 Task: In the  document ledger.odt. Insert footer and write 'ww.ramsons.com'. Find the word using Dictionary 'Gift' Use the tool word Count and display word count while typing
Action: Mouse moved to (128, 68)
Screenshot: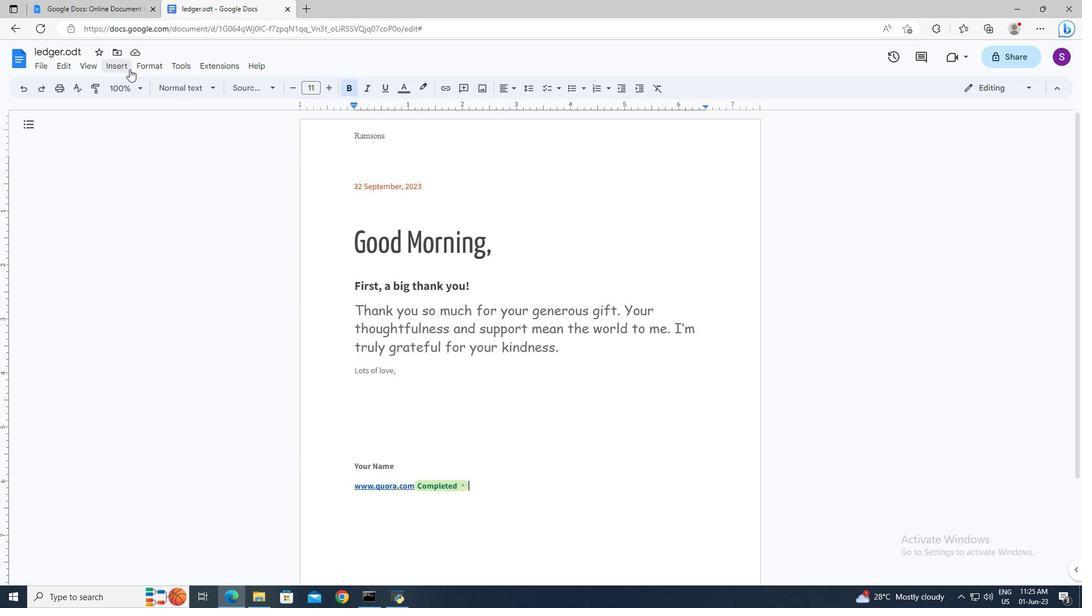 
Action: Mouse pressed left at (128, 68)
Screenshot: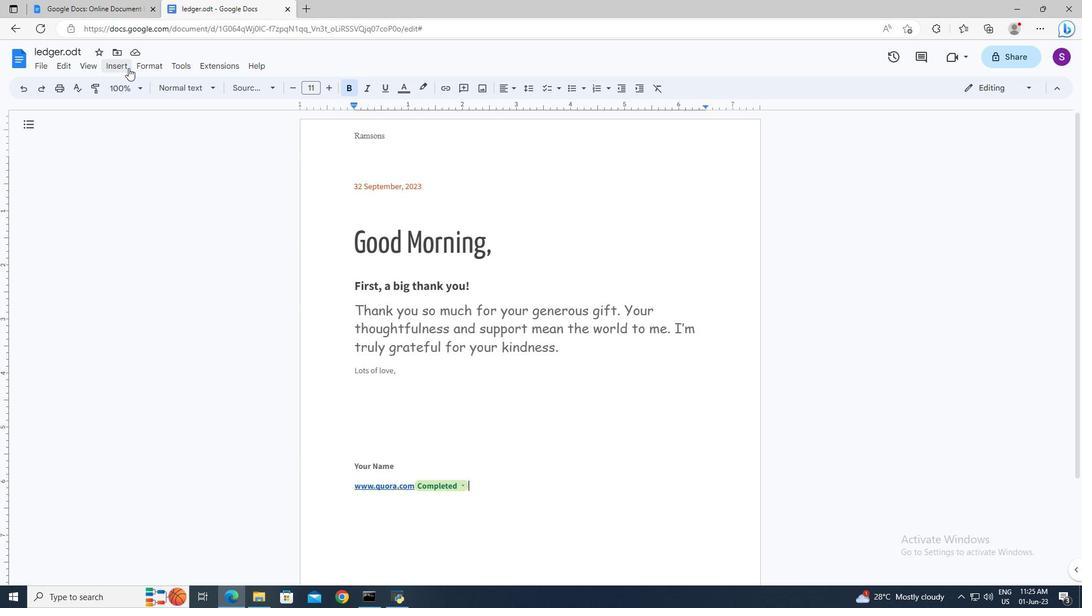 
Action: Mouse moved to (320, 371)
Screenshot: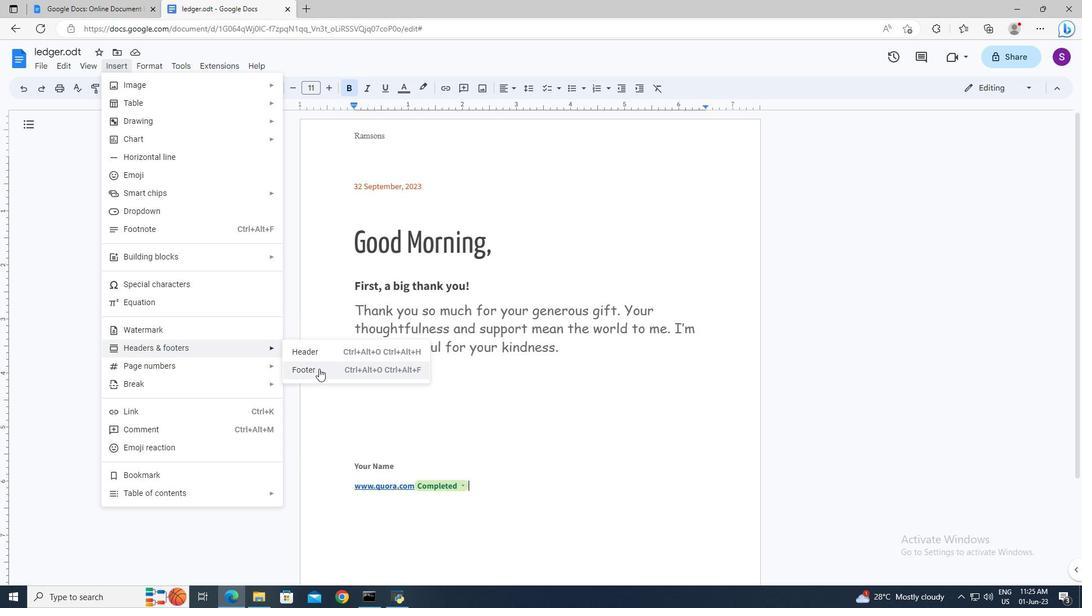 
Action: Mouse pressed left at (320, 371)
Screenshot: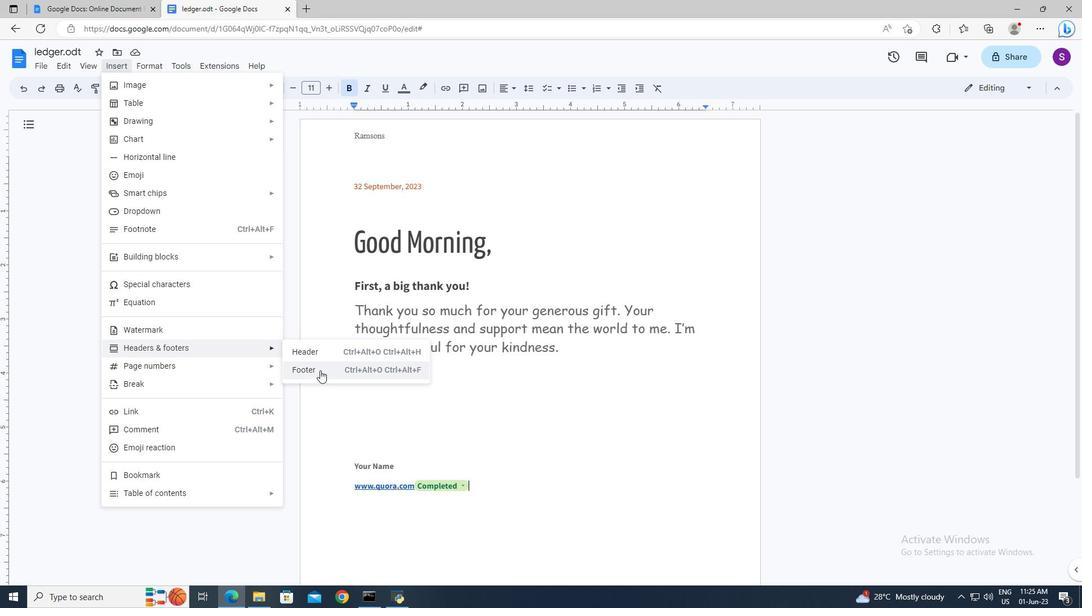 
Action: Key pressed www.ra,<Key.backspace>msons.com
Screenshot: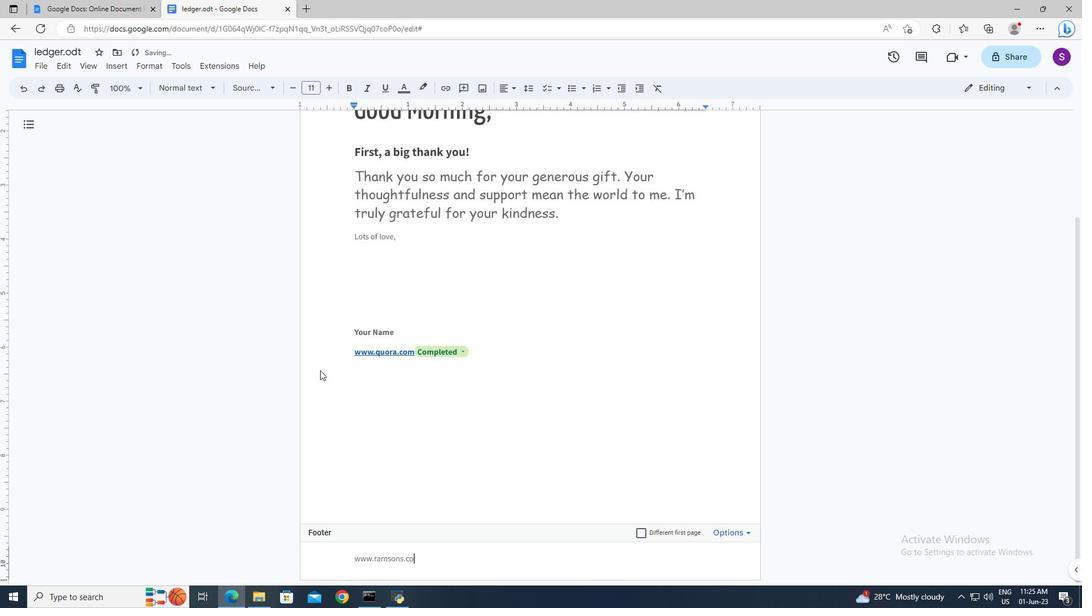 
Action: Mouse moved to (422, 288)
Screenshot: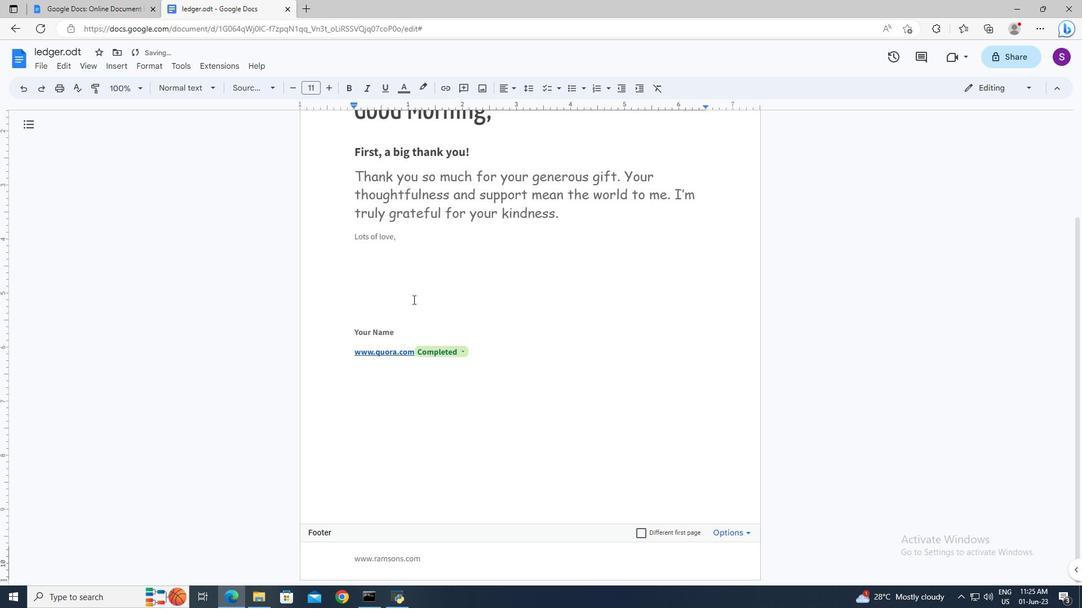 
Action: Mouse pressed left at (422, 288)
Screenshot: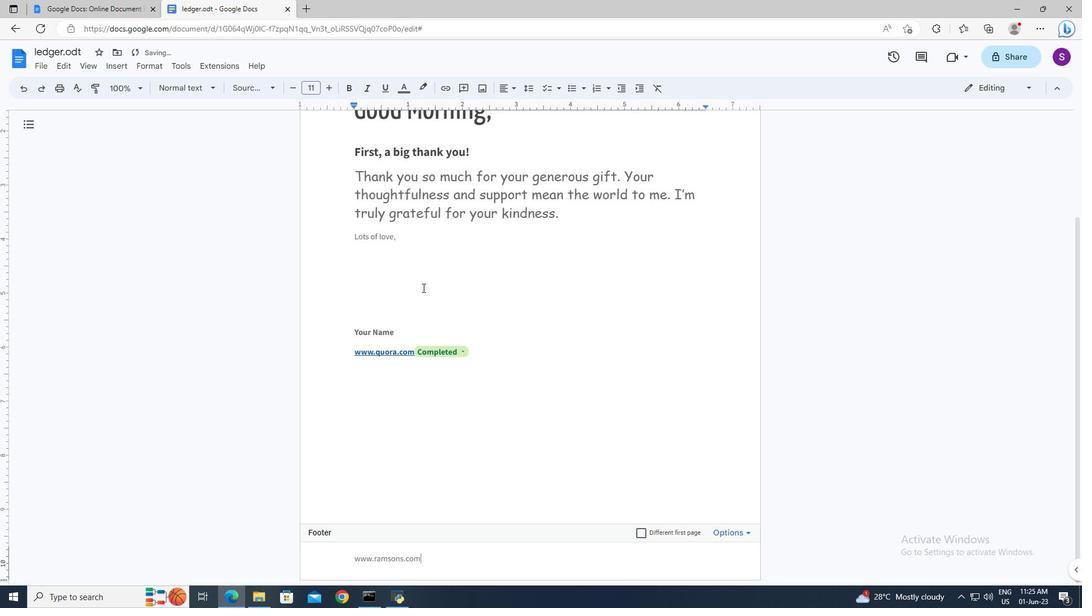 
Action: Mouse moved to (360, 262)
Screenshot: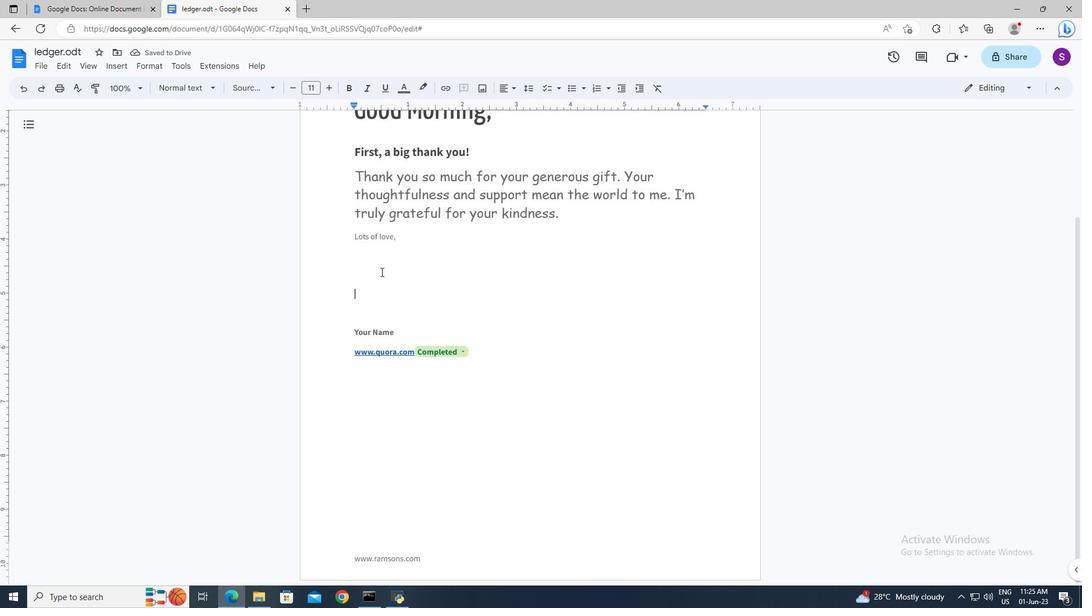 
Action: Mouse scrolled (360, 262) with delta (0, 0)
Screenshot: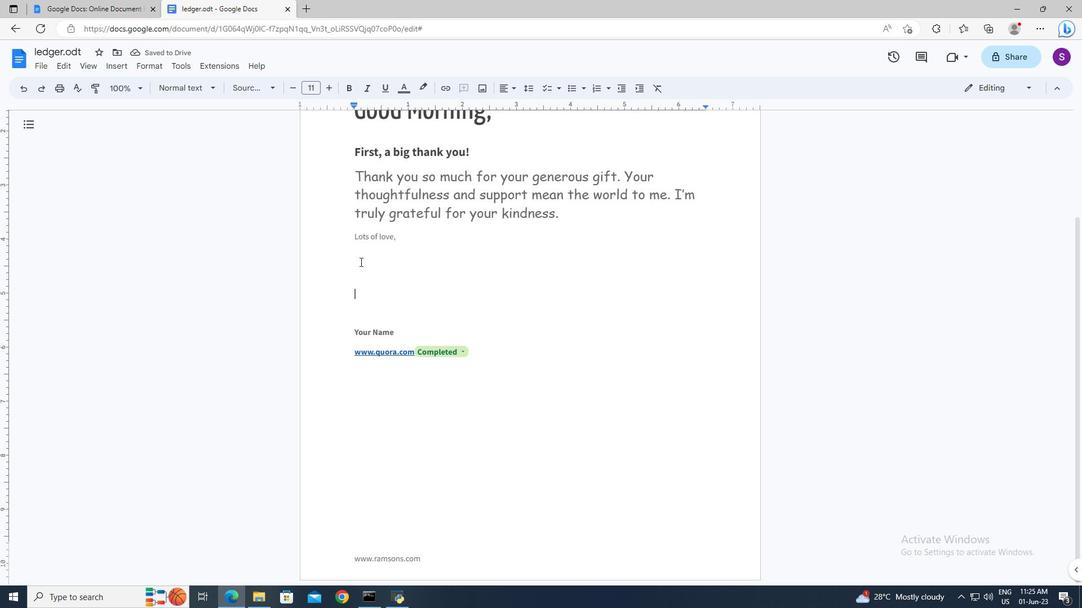 
Action: Mouse scrolled (360, 262) with delta (0, 0)
Screenshot: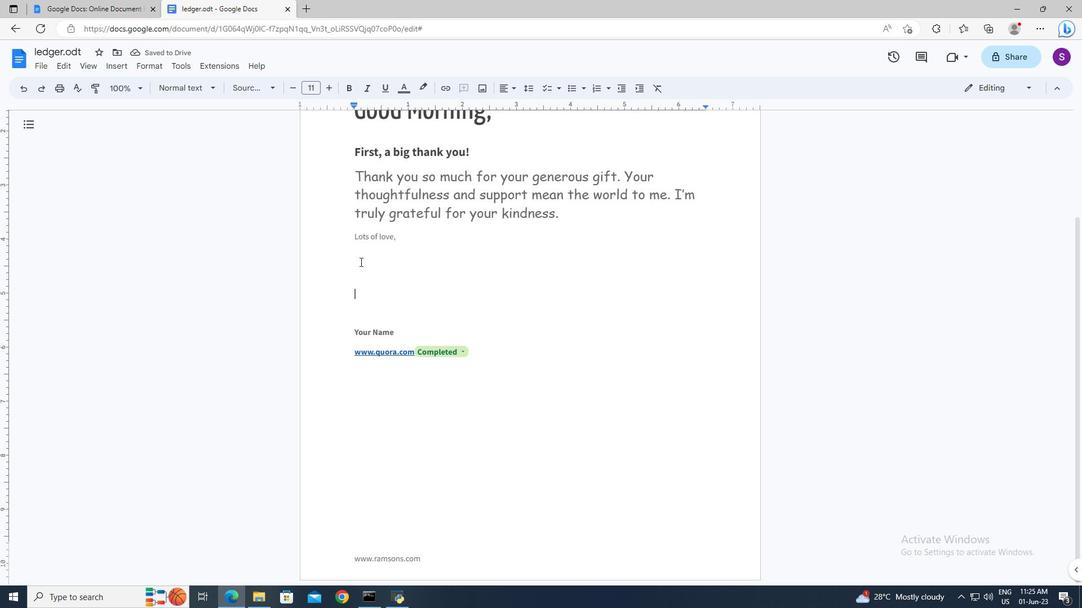 
Action: Mouse moved to (190, 69)
Screenshot: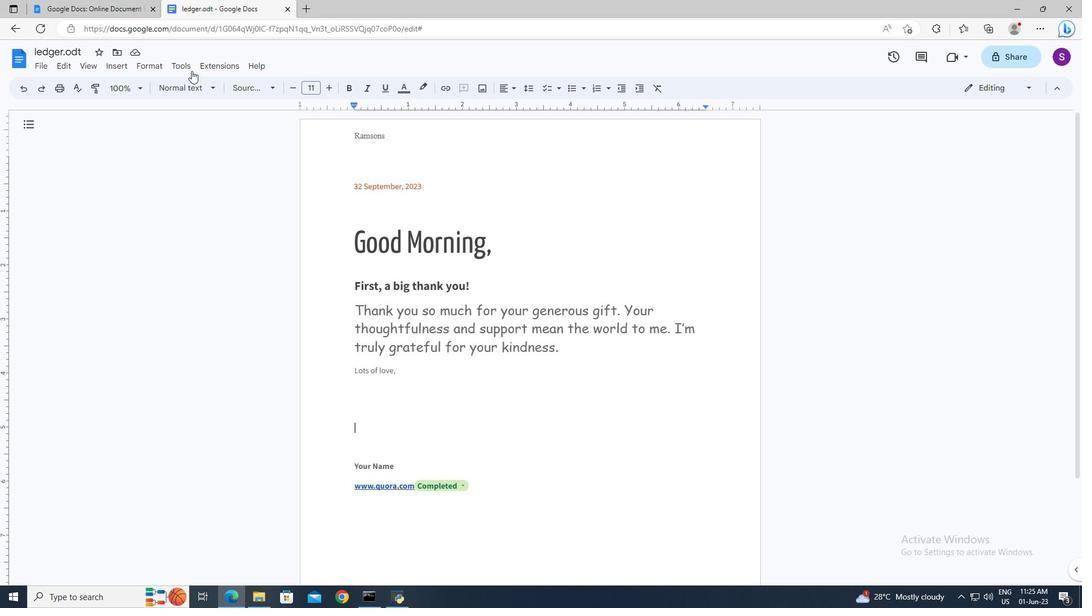
Action: Mouse pressed left at (190, 69)
Screenshot: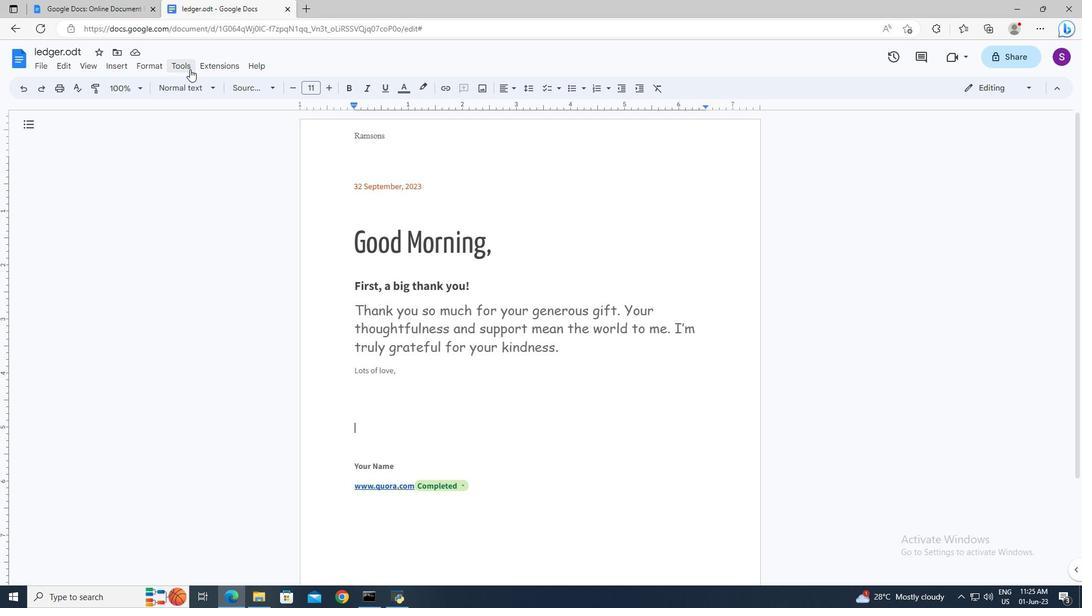 
Action: Mouse moved to (215, 223)
Screenshot: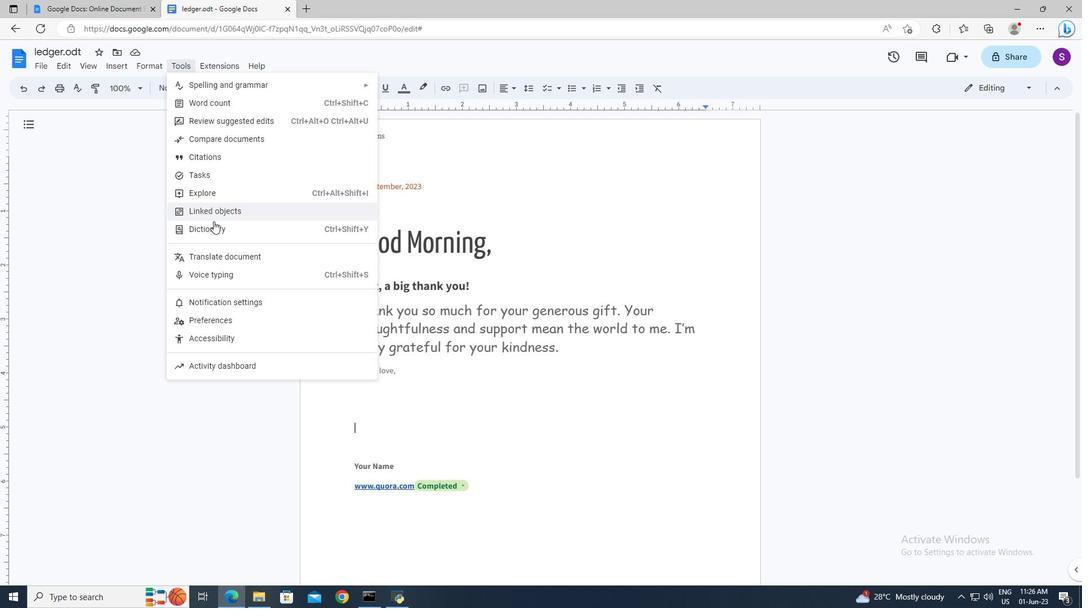 
Action: Mouse pressed left at (215, 223)
Screenshot: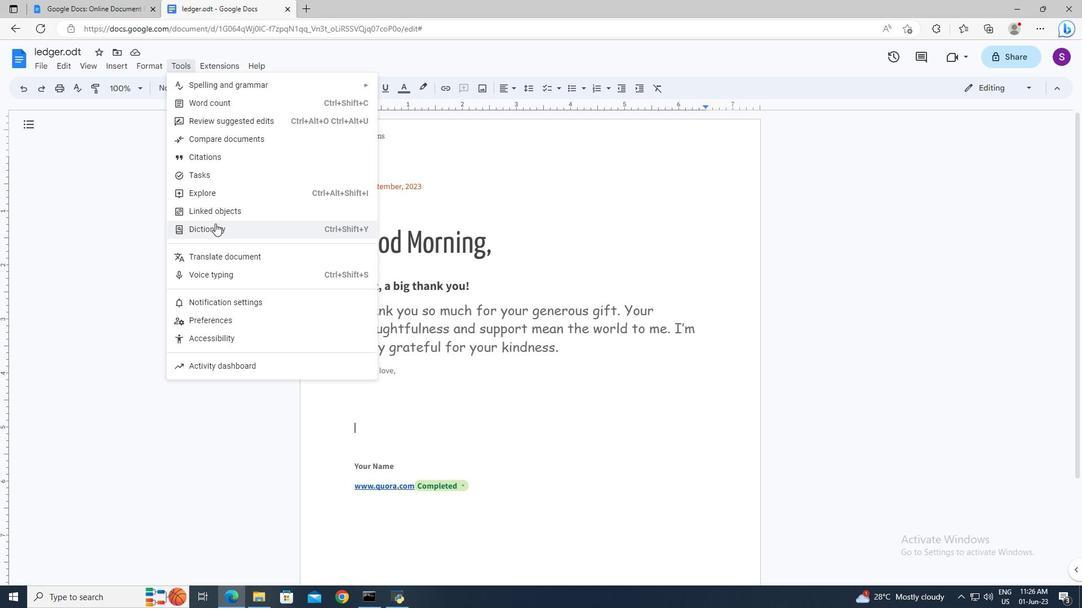 
Action: Mouse moved to (942, 125)
Screenshot: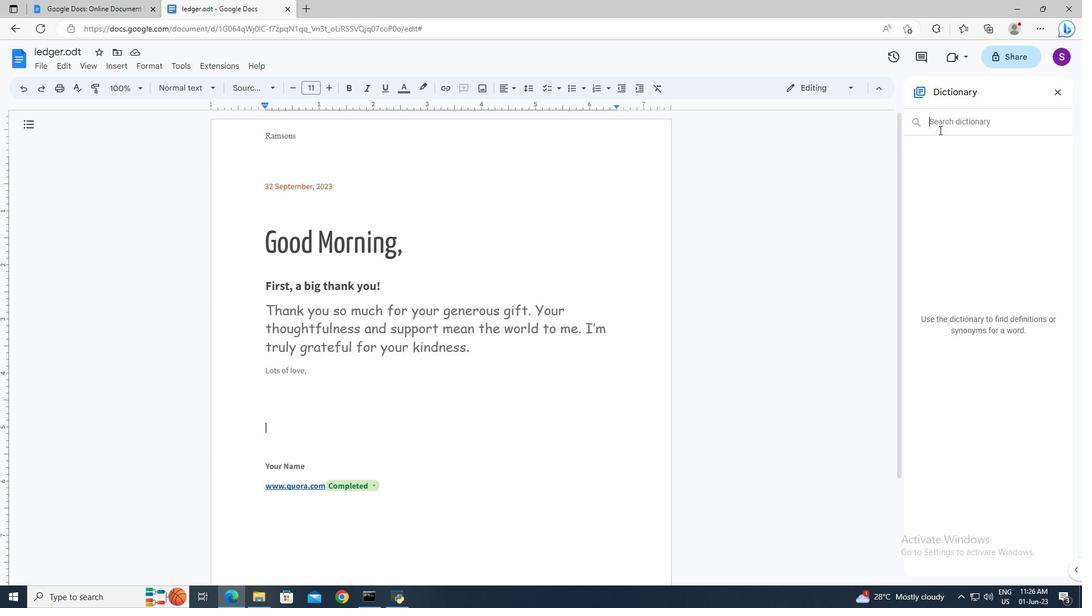 
Action: Mouse pressed left at (942, 125)
Screenshot: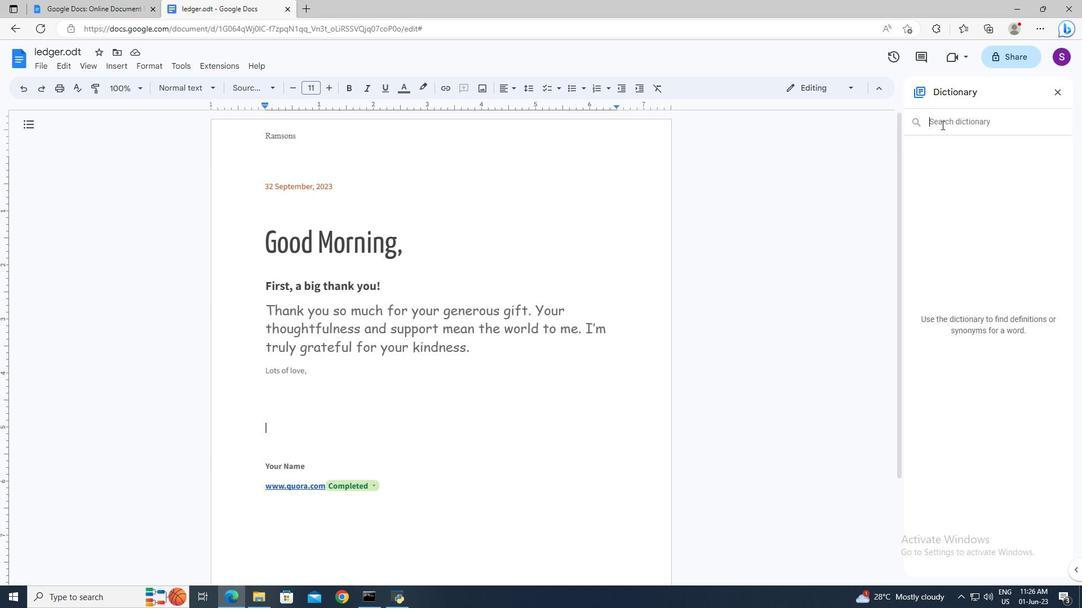 
Action: Mouse moved to (938, 122)
Screenshot: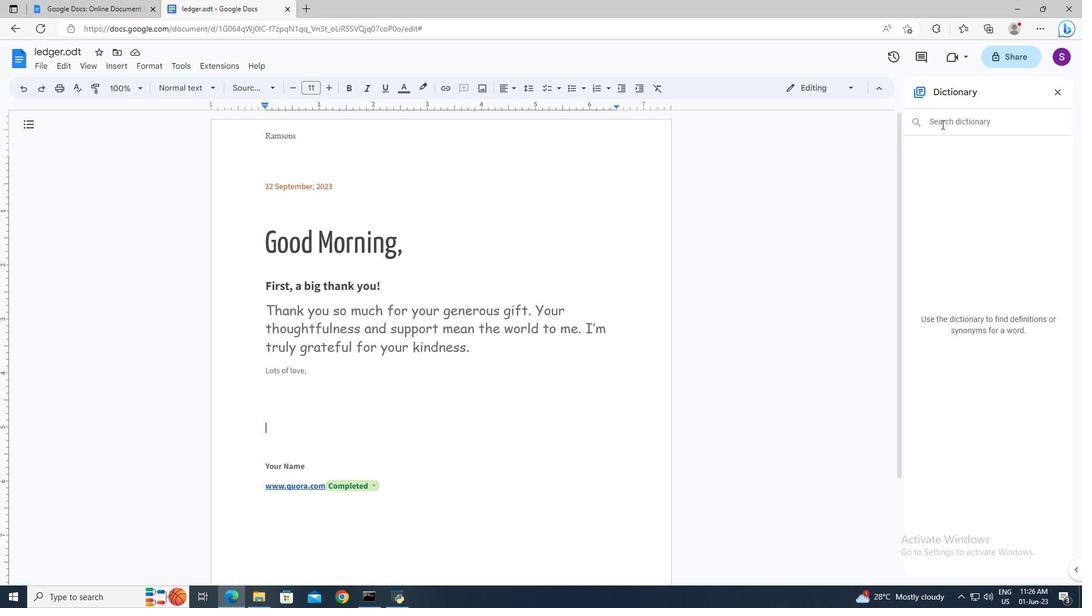 
Action: Key pressed <Key.shift>
Screenshot: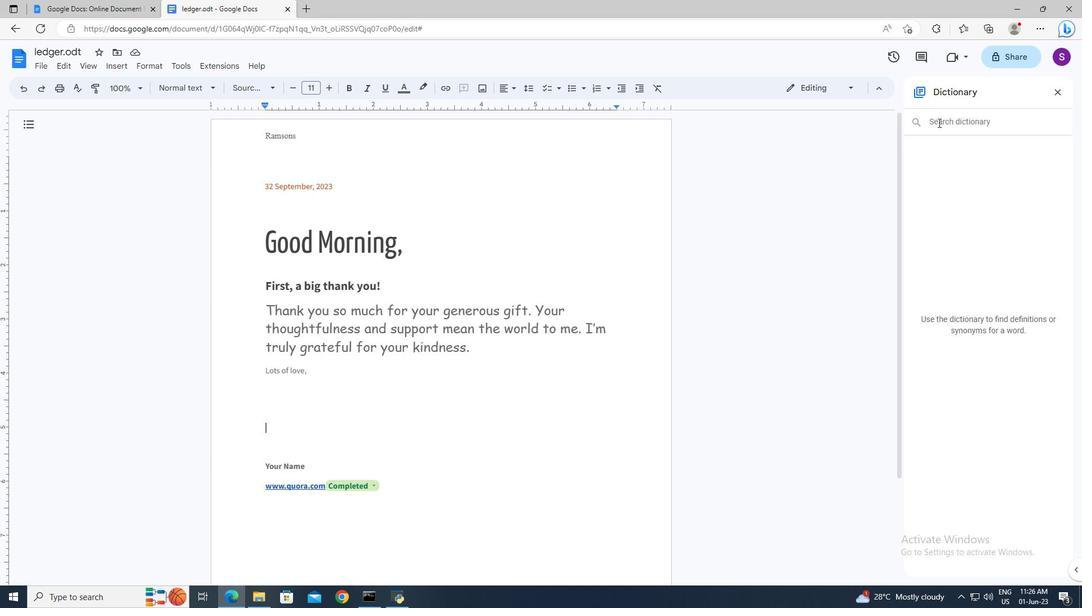 
Action: Mouse moved to (938, 122)
Screenshot: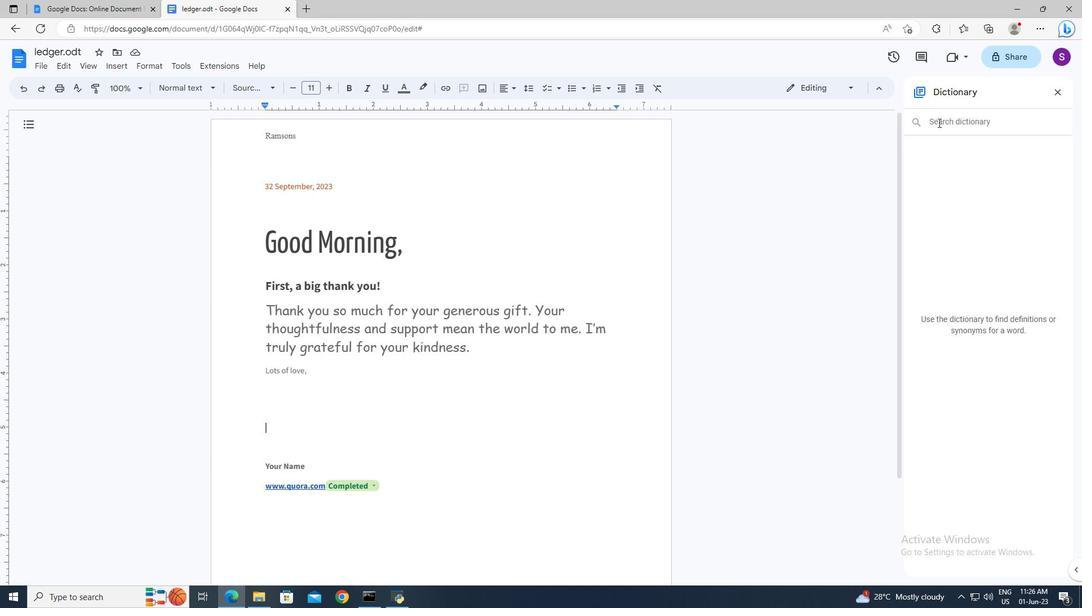 
Action: Key pressed Gift<Key.enter>
Screenshot: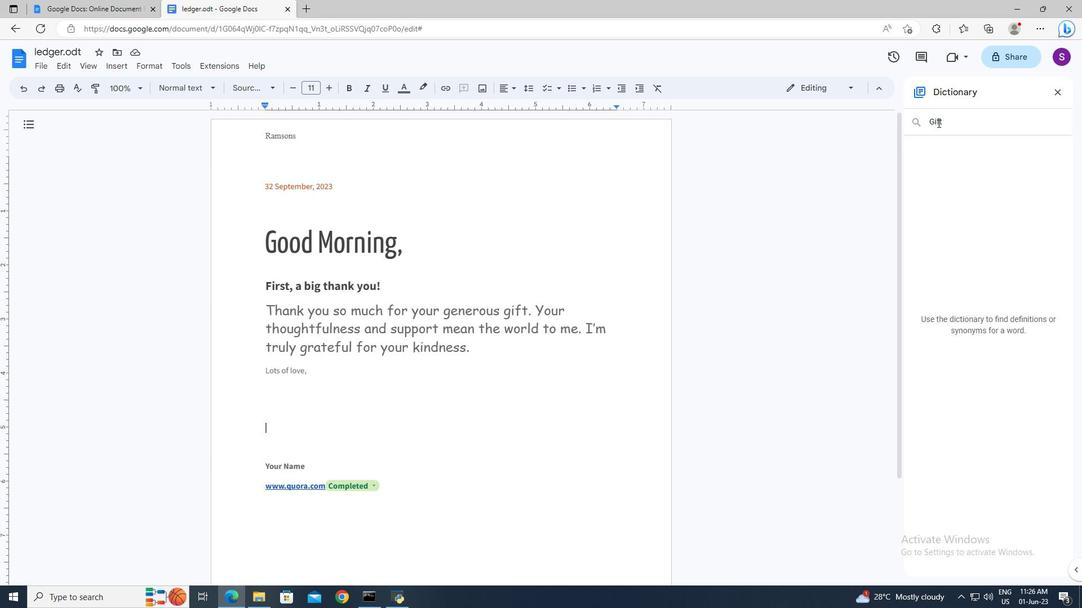 
Action: Mouse moved to (189, 65)
Screenshot: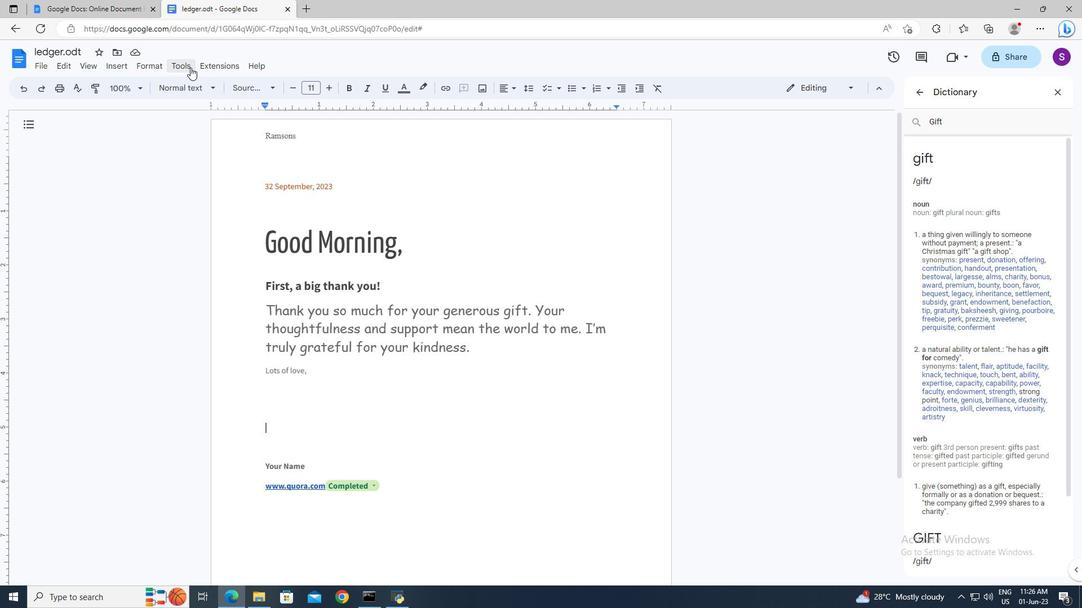 
Action: Mouse pressed left at (189, 65)
Screenshot: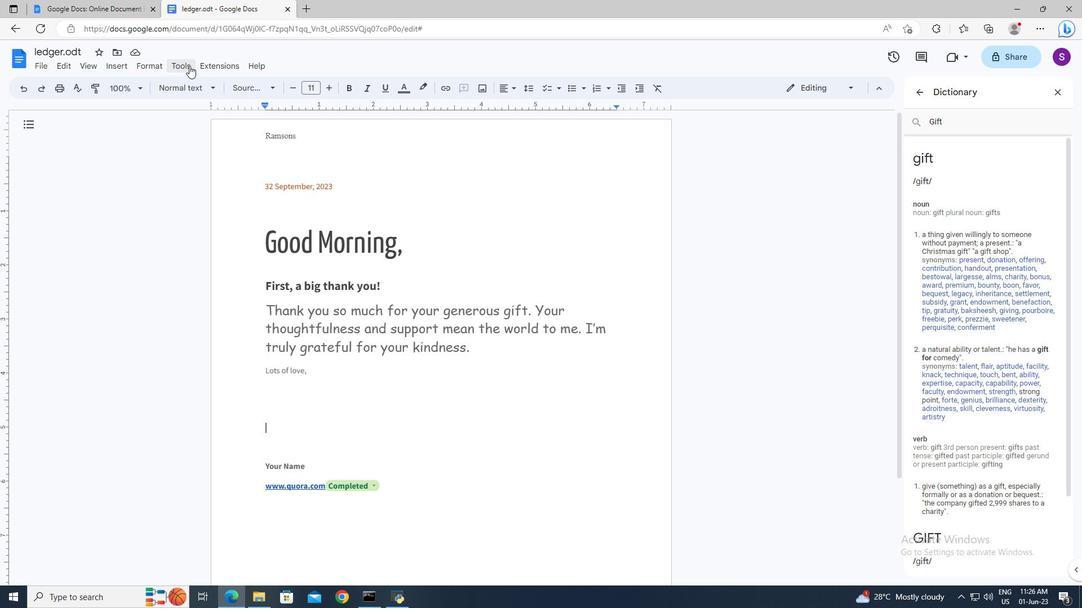 
Action: Mouse moved to (199, 100)
Screenshot: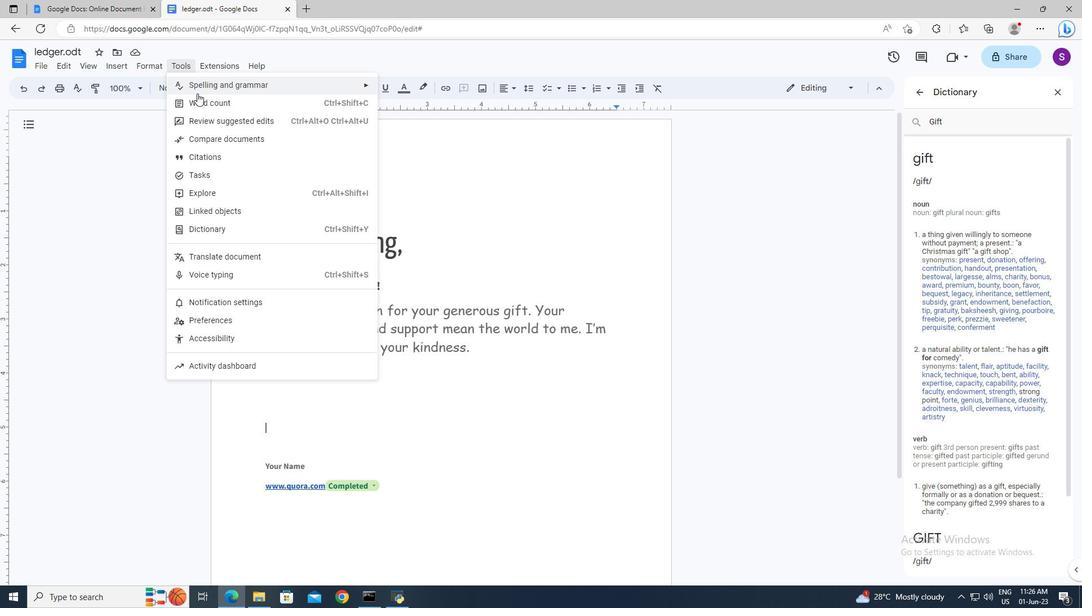 
Action: Mouse pressed left at (199, 100)
Screenshot: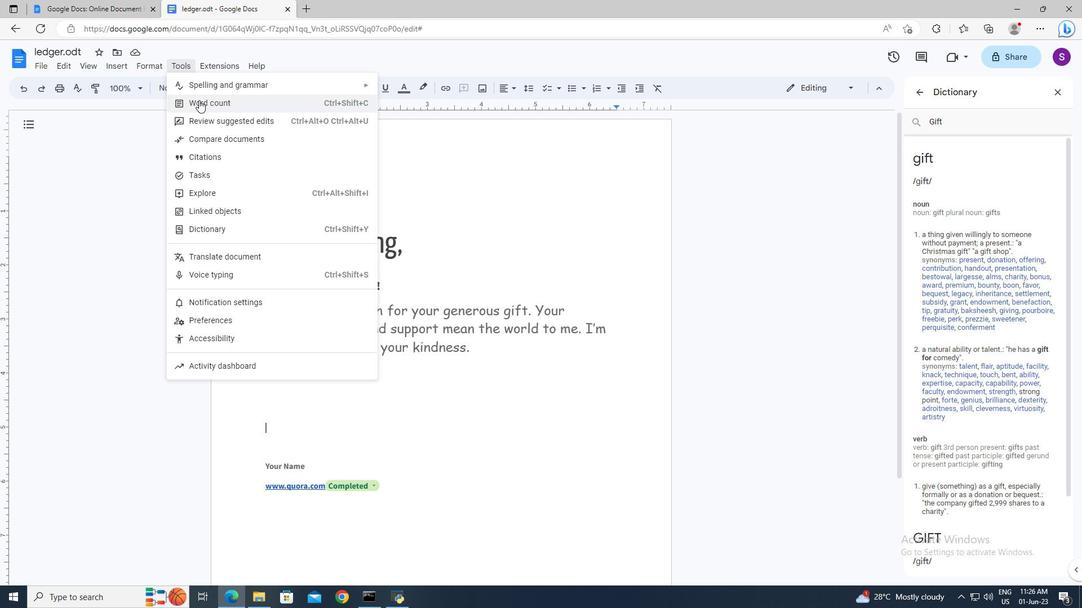 
Action: Mouse moved to (469, 366)
Screenshot: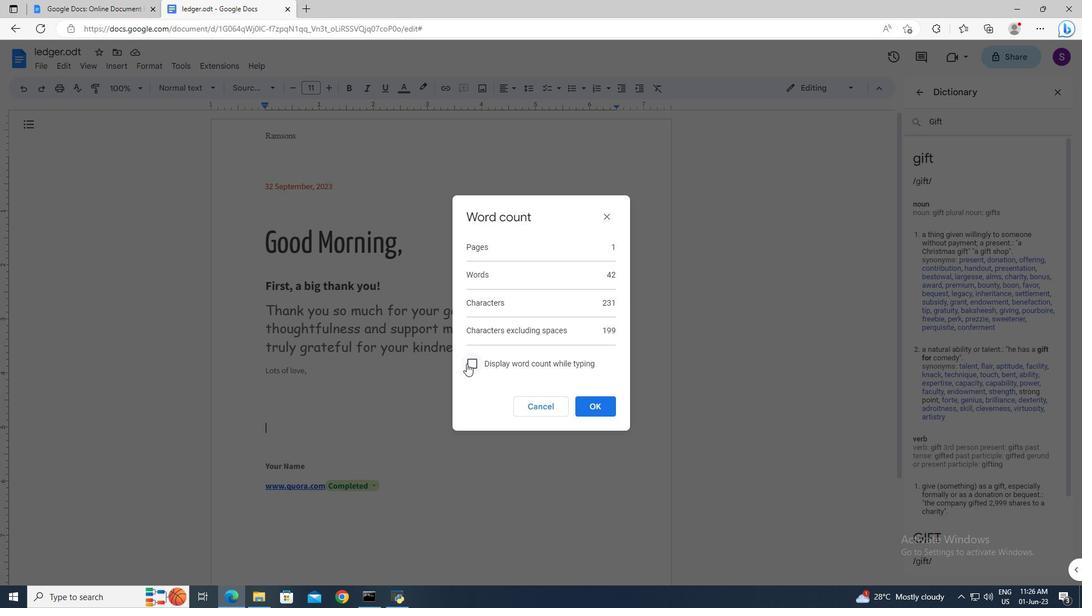 
Action: Mouse pressed left at (469, 366)
Screenshot: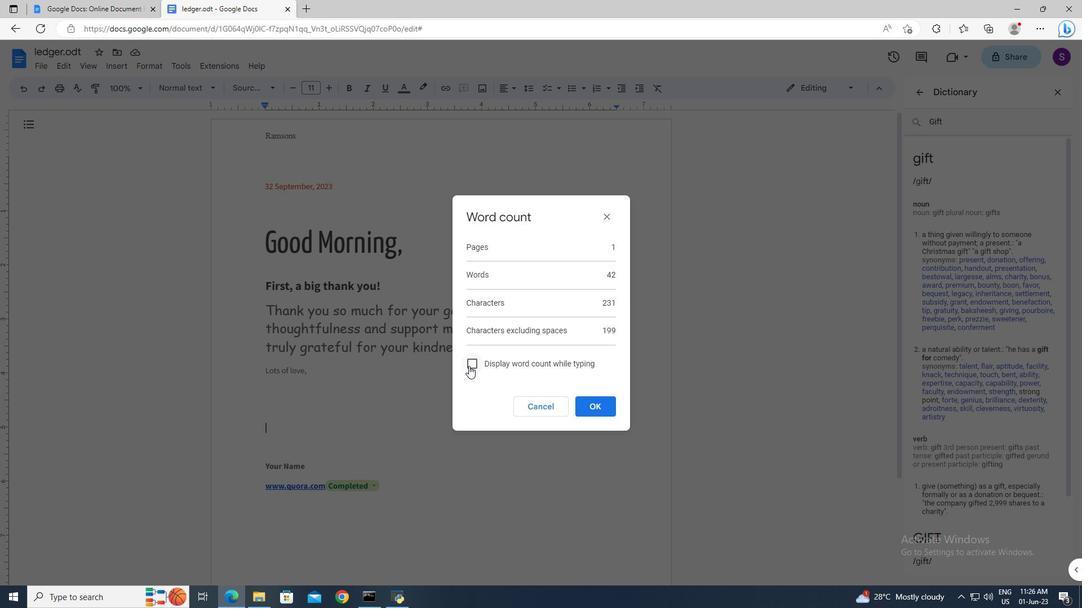 
Action: Mouse moved to (593, 405)
Screenshot: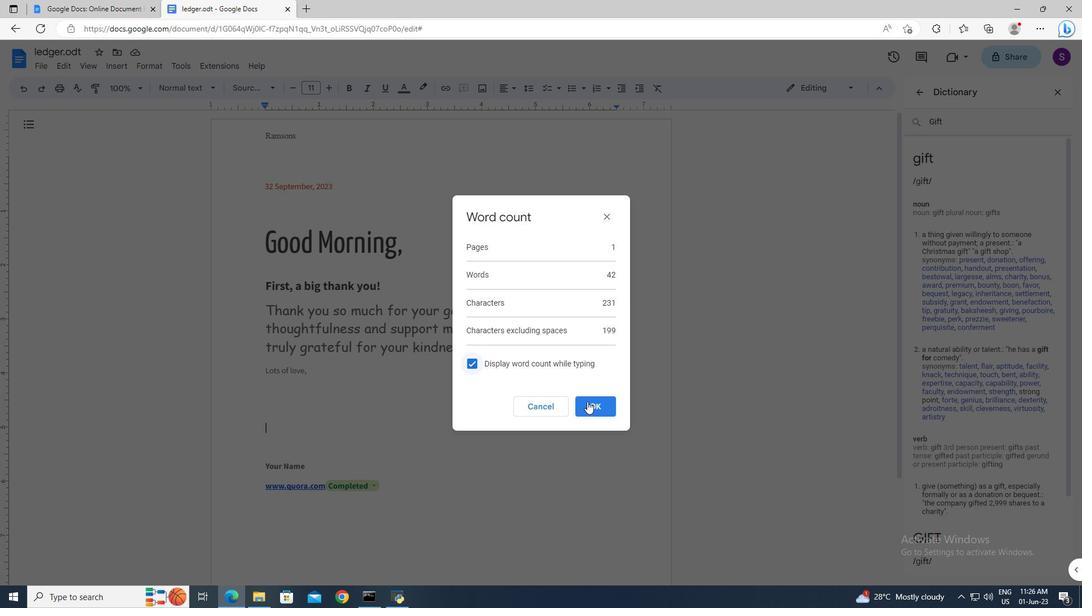 
Action: Mouse pressed left at (593, 405)
Screenshot: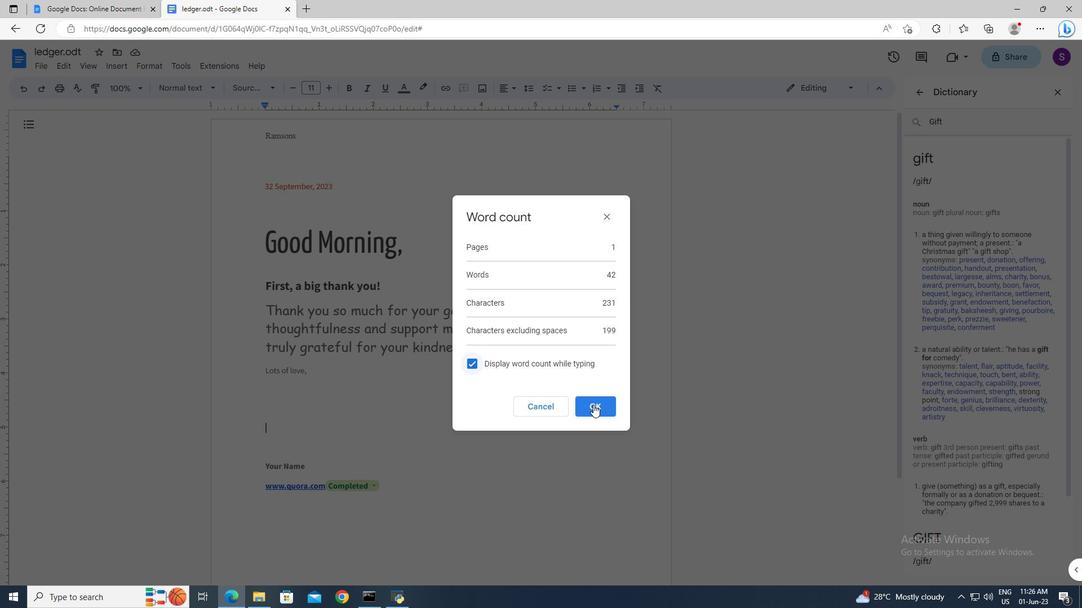 
